 Task: Add the task  Implement a new enterprise resource planning (ERP) system to the section Agile Artisans in the project AgileCamp and add a Due Date to the respective task as 2024/04/26
Action: Mouse moved to (61, 286)
Screenshot: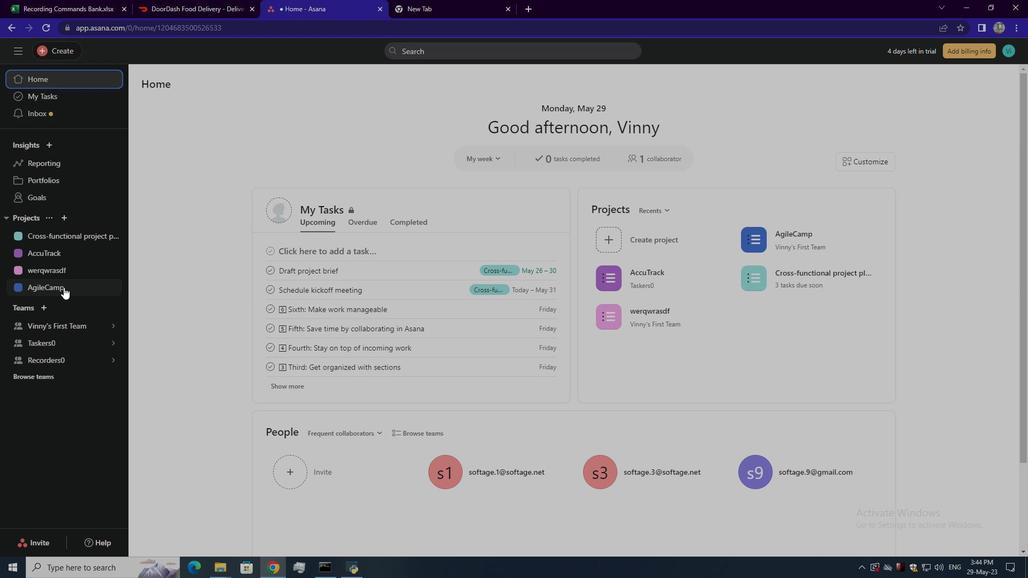 
Action: Mouse pressed left at (61, 286)
Screenshot: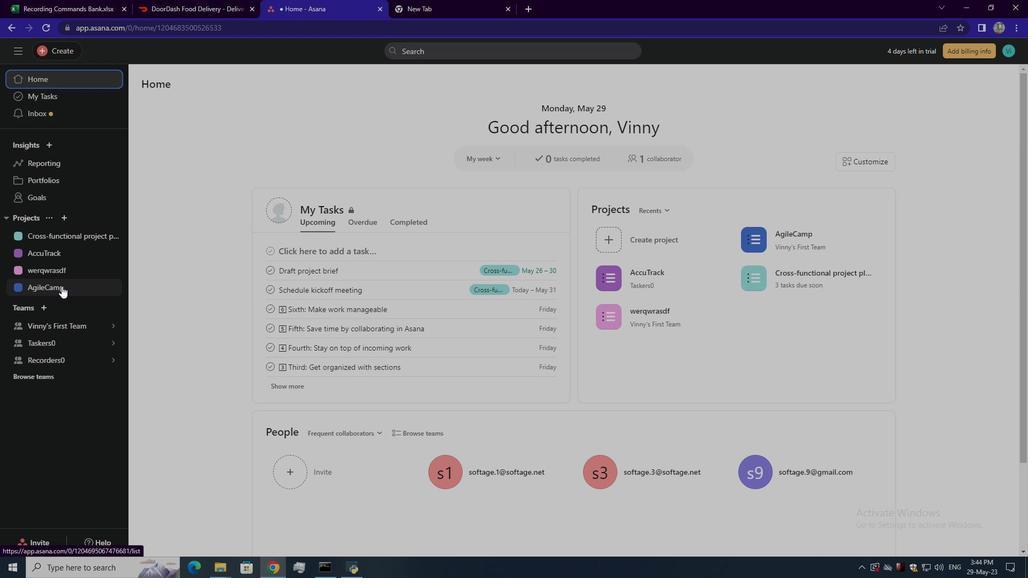 
Action: Mouse moved to (693, 238)
Screenshot: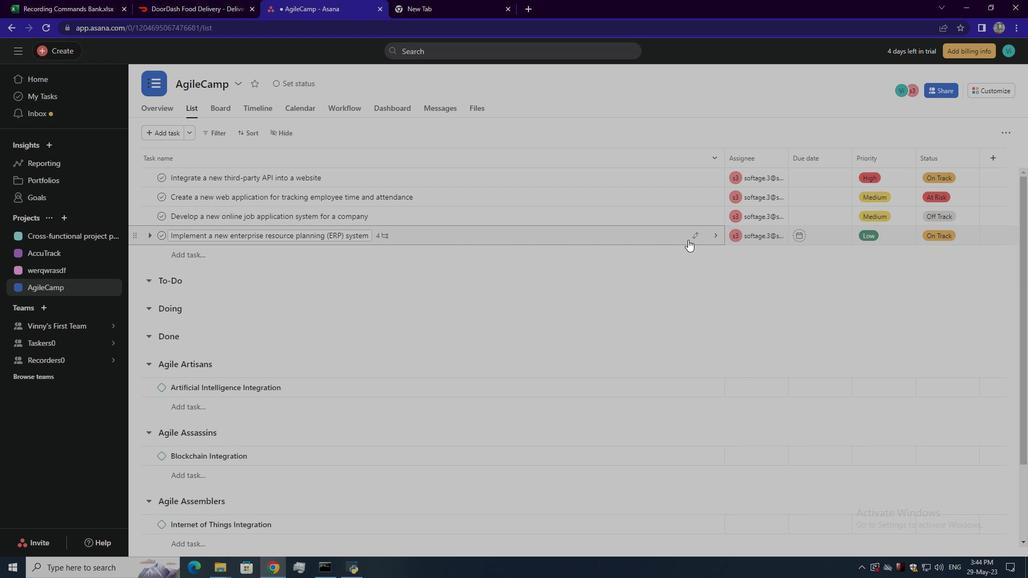 
Action: Mouse pressed left at (693, 238)
Screenshot: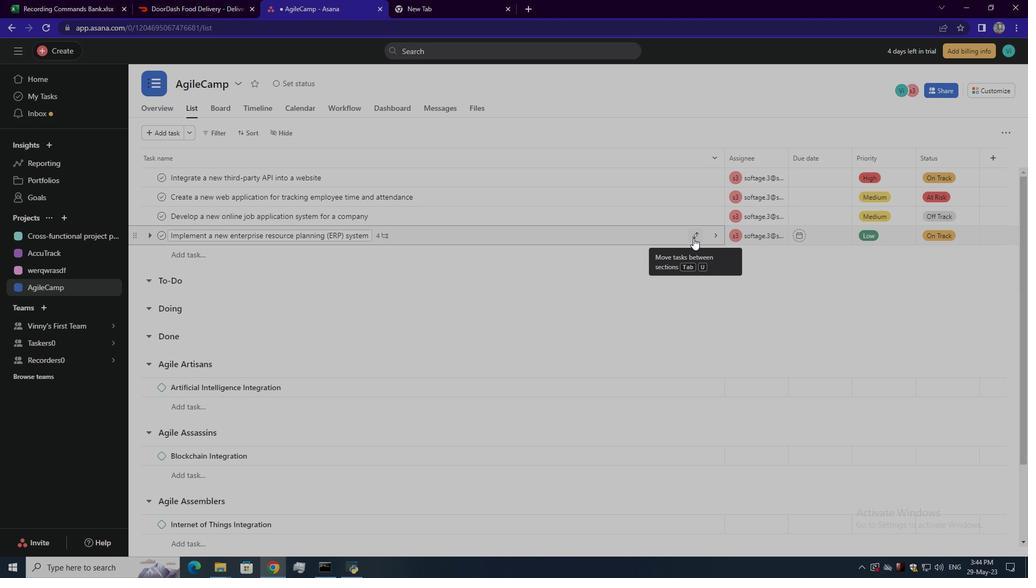 
Action: Mouse moved to (653, 351)
Screenshot: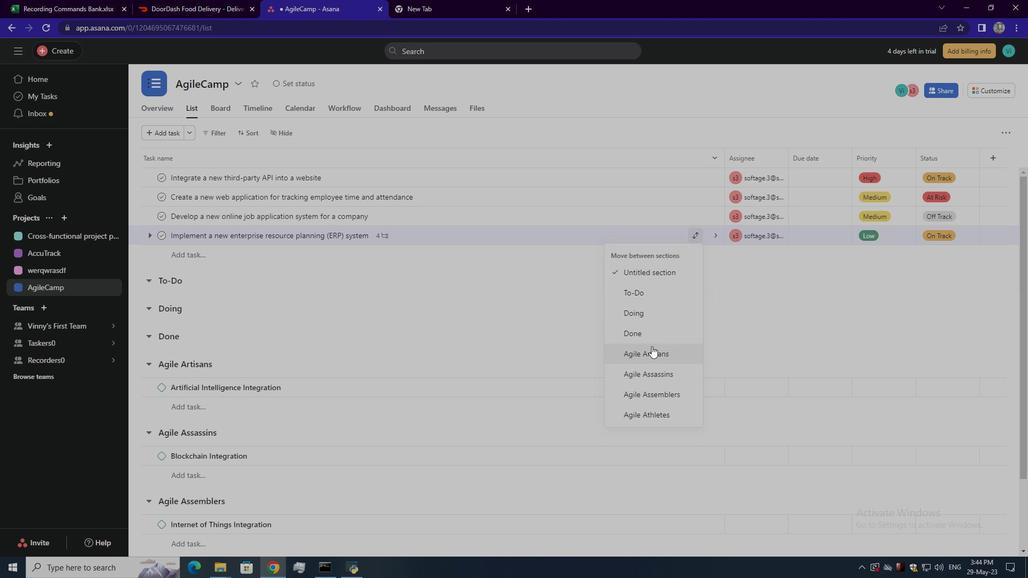 
Action: Mouse pressed left at (653, 351)
Screenshot: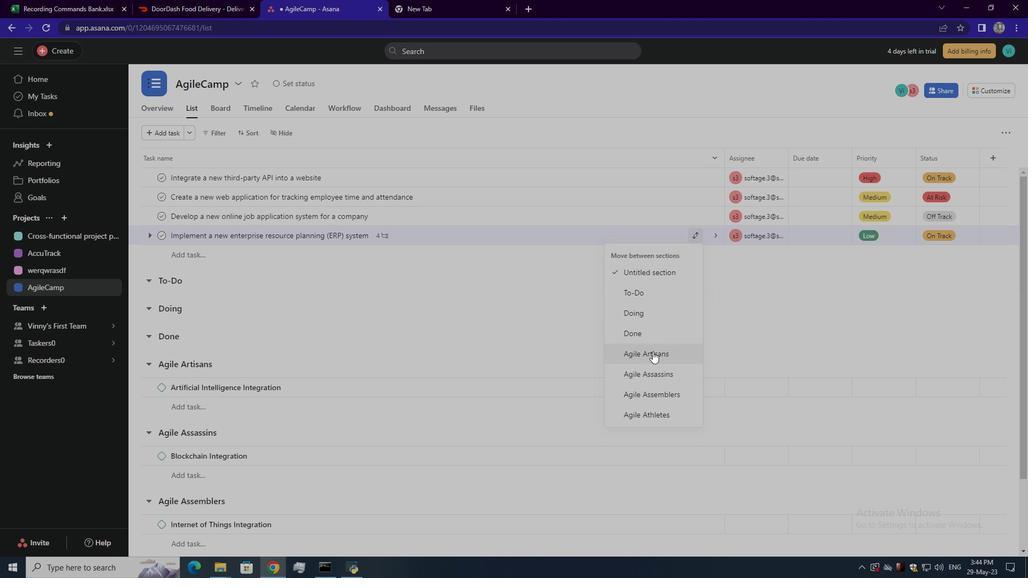 
Action: Mouse moved to (822, 368)
Screenshot: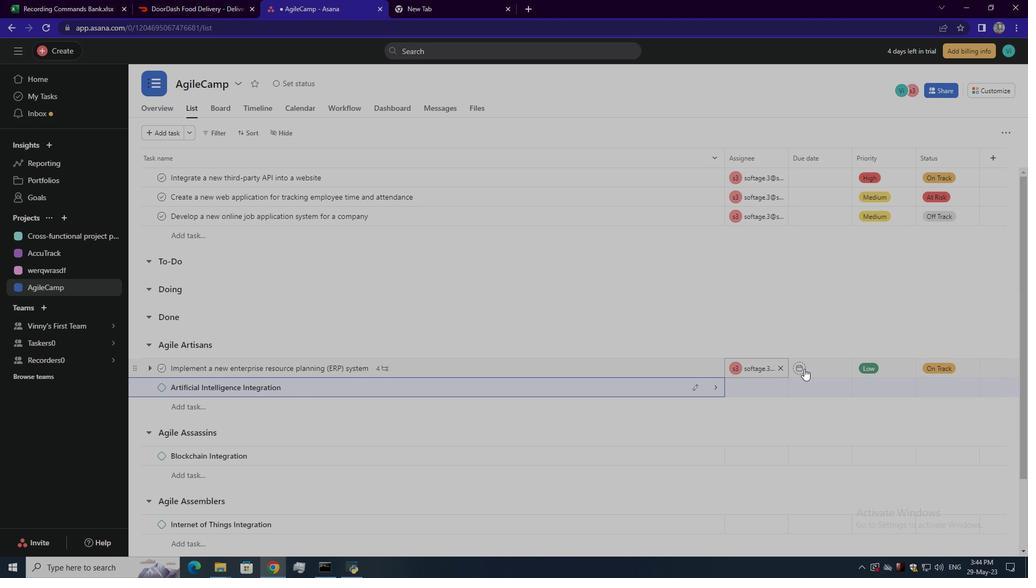 
Action: Mouse pressed left at (822, 368)
Screenshot: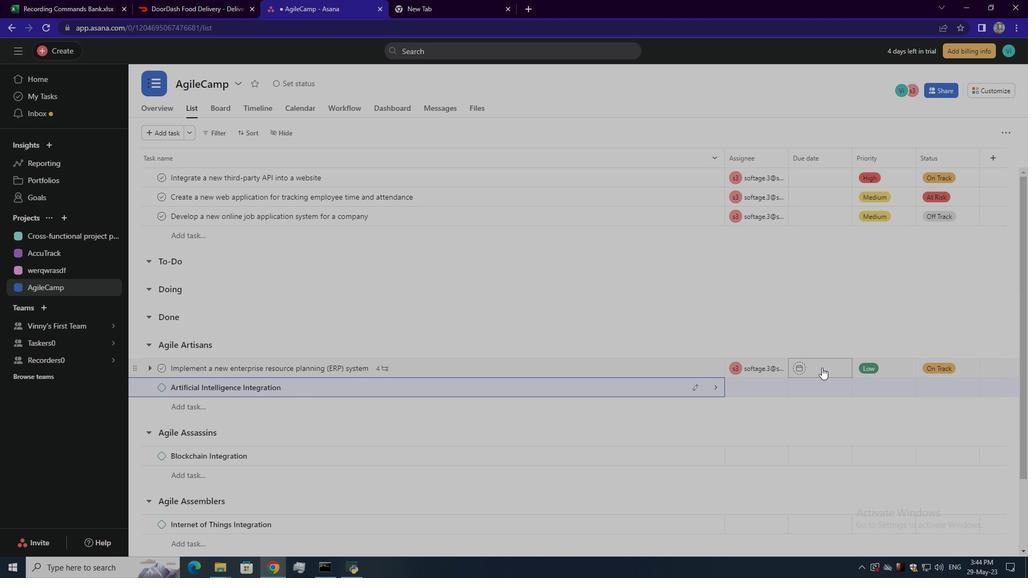 
Action: Mouse moved to (912, 150)
Screenshot: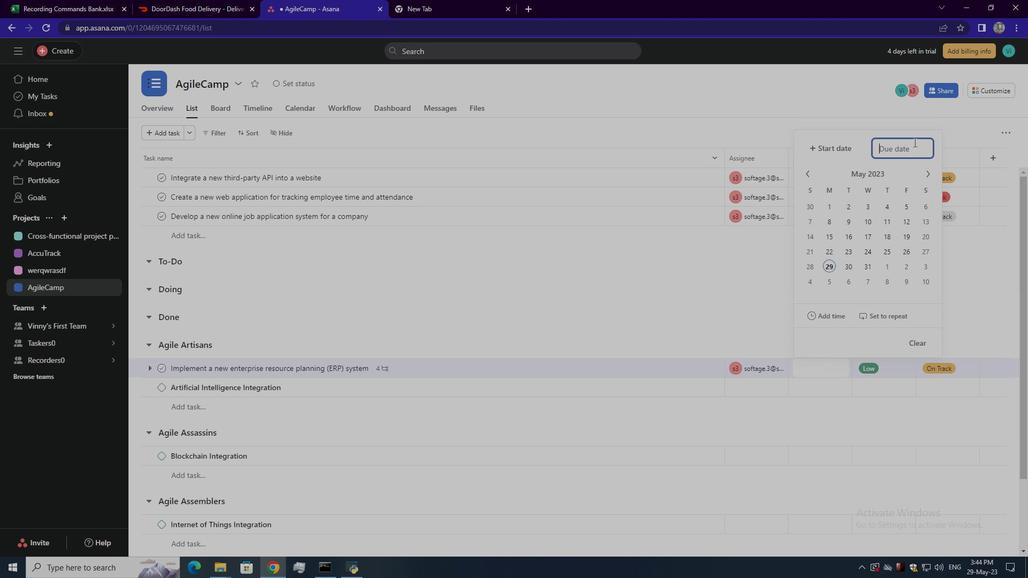 
Action: Mouse pressed left at (912, 150)
Screenshot: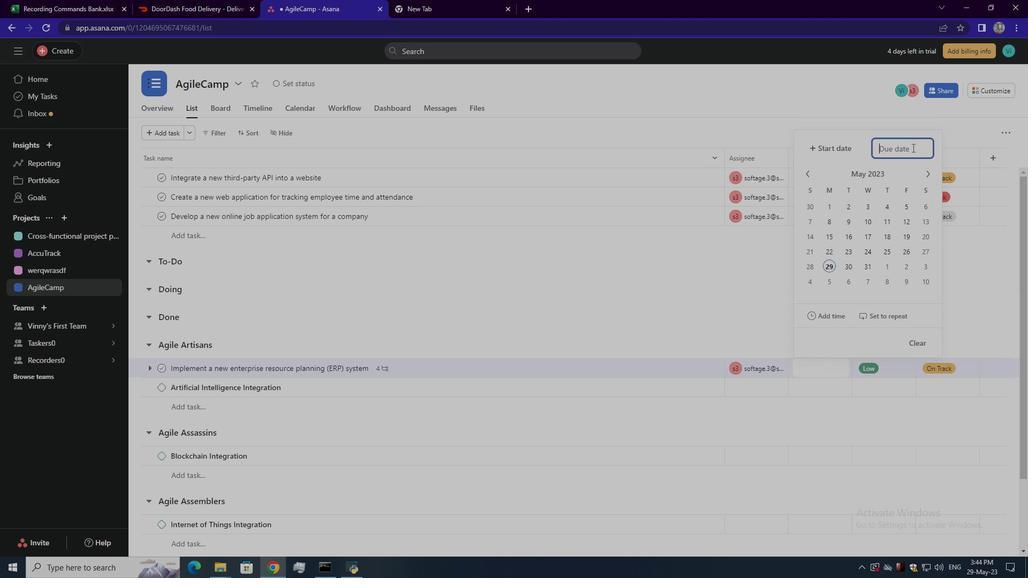 
Action: Key pressed 2024/04/26<Key.enter>
Screenshot: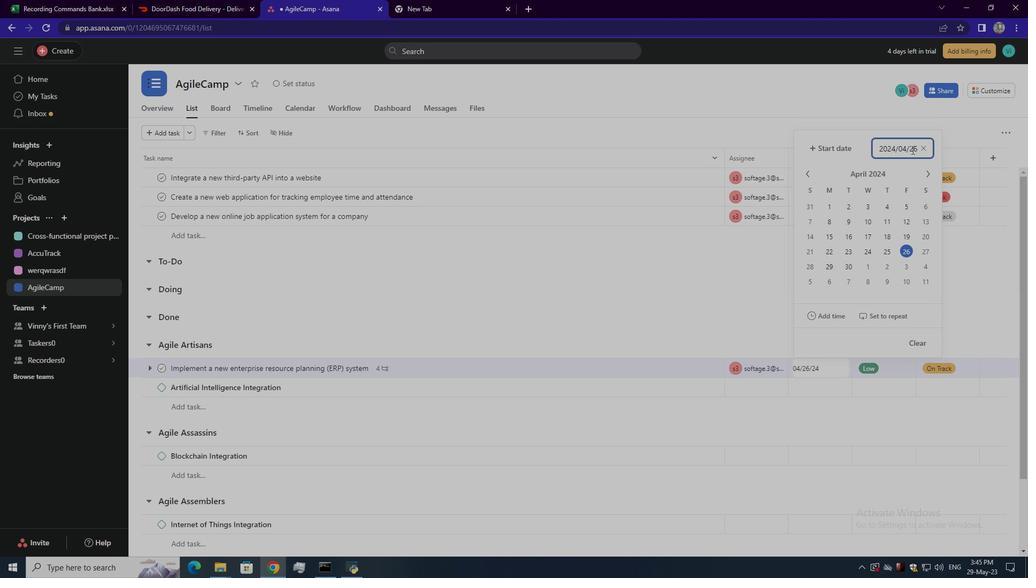 
